 Task: Check current mortgage rates with a credit score of 760-779.
Action: Mouse moved to (744, 138)
Screenshot: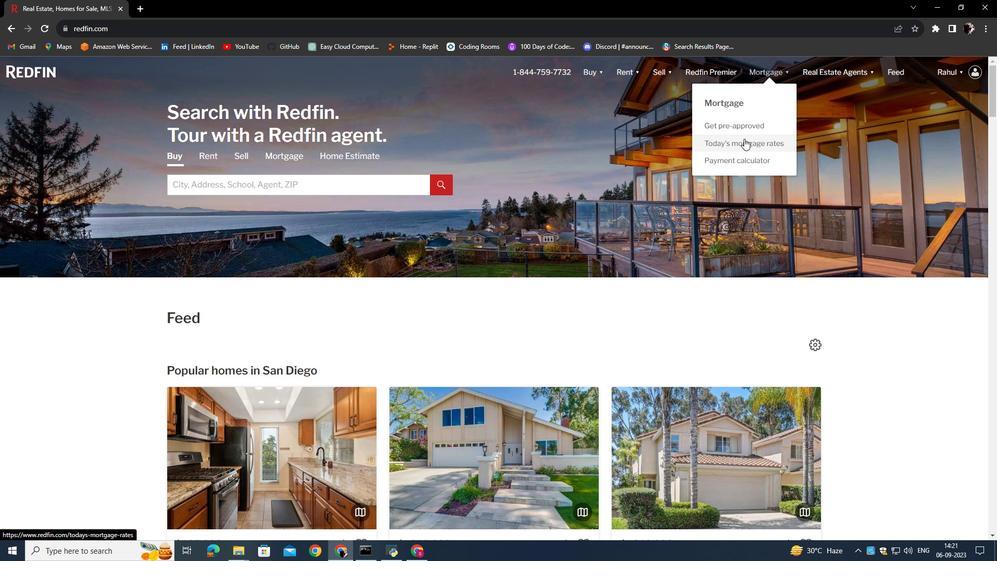 
Action: Mouse pressed left at (744, 138)
Screenshot: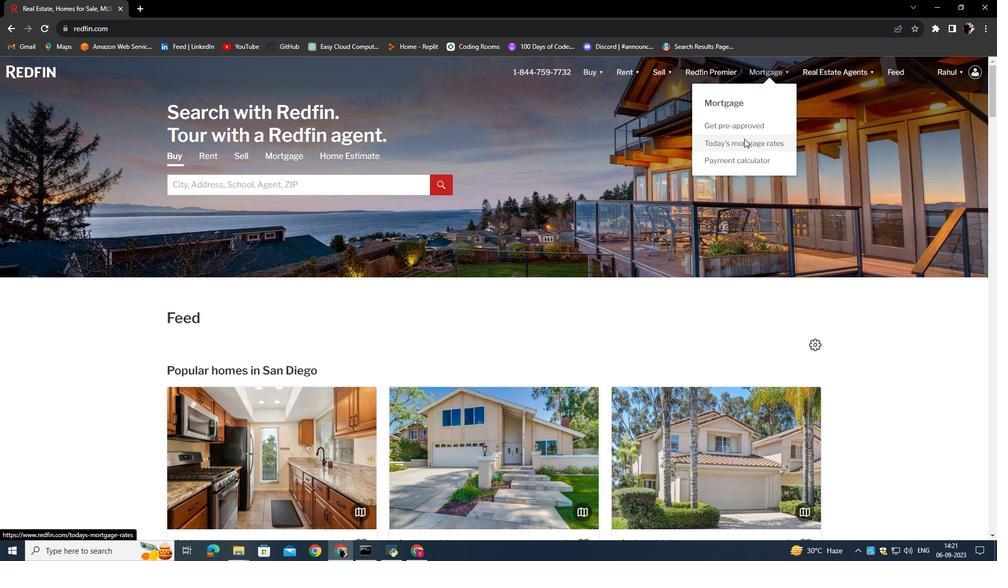 
Action: Mouse moved to (372, 277)
Screenshot: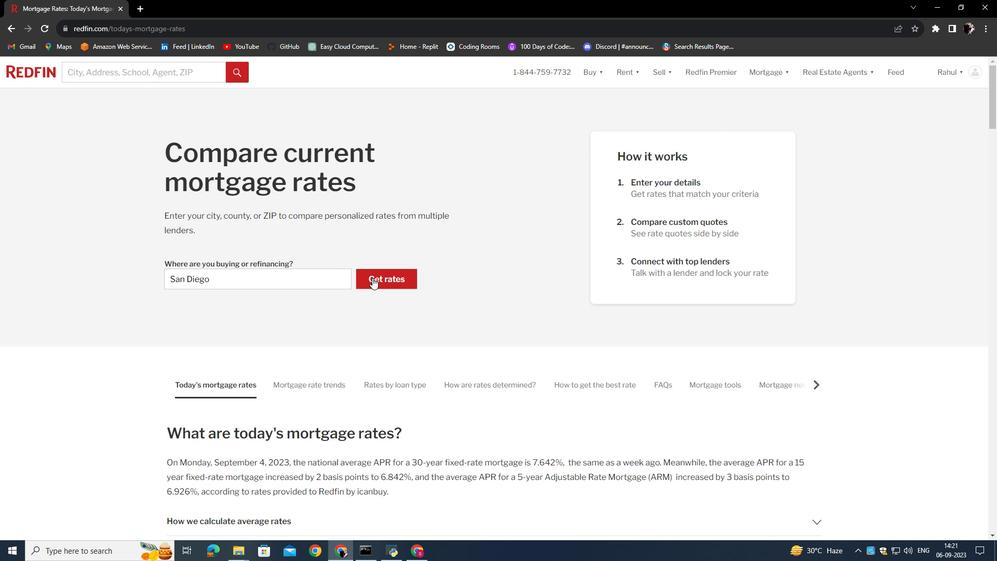 
Action: Mouse pressed left at (372, 277)
Screenshot: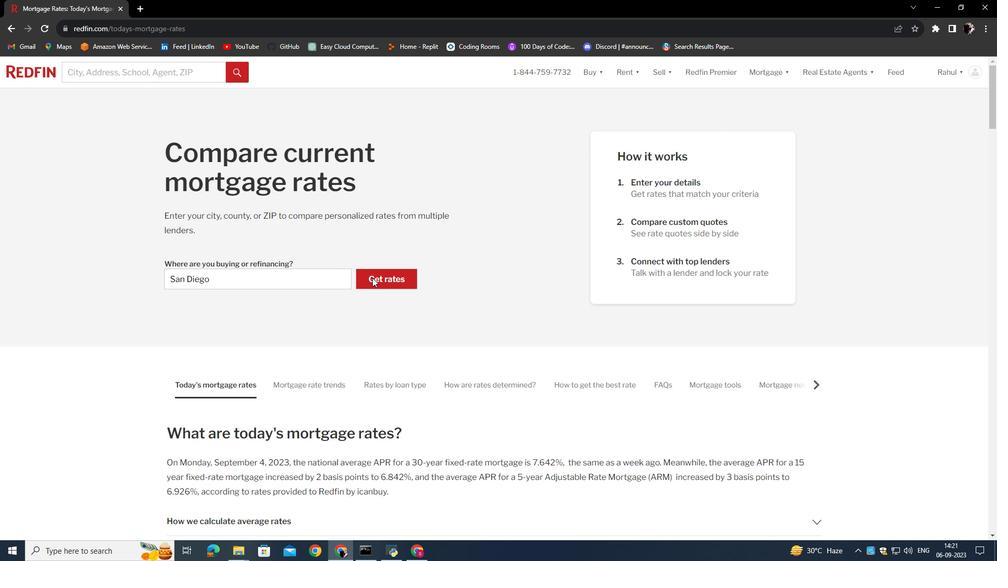 
Action: Mouse moved to (253, 357)
Screenshot: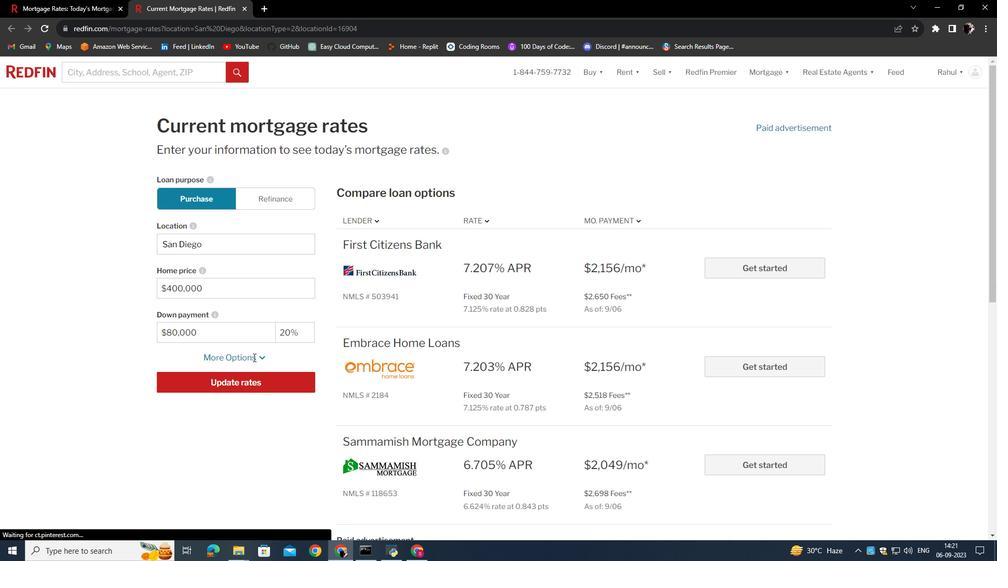 
Action: Mouse pressed left at (253, 357)
Screenshot: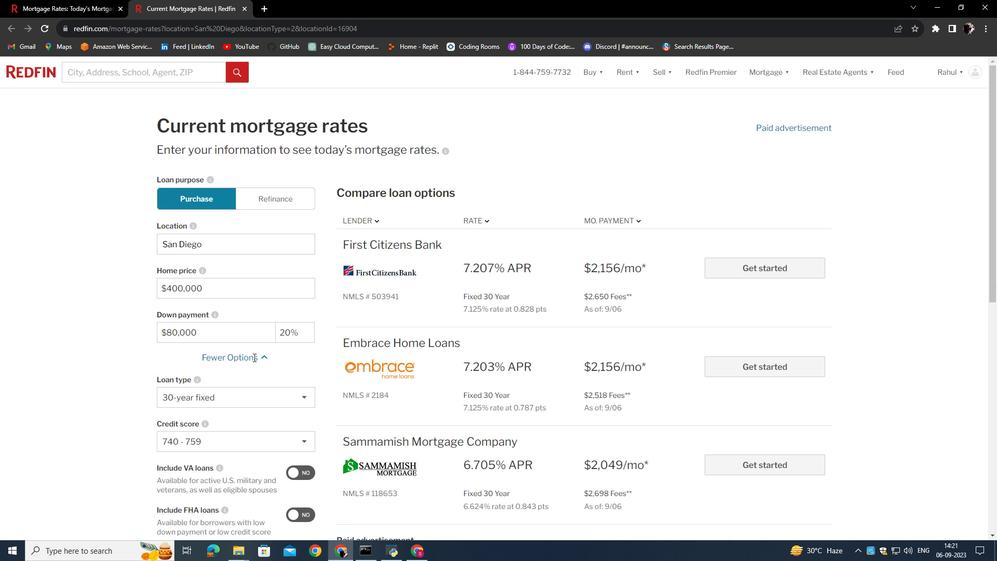 
Action: Mouse moved to (245, 438)
Screenshot: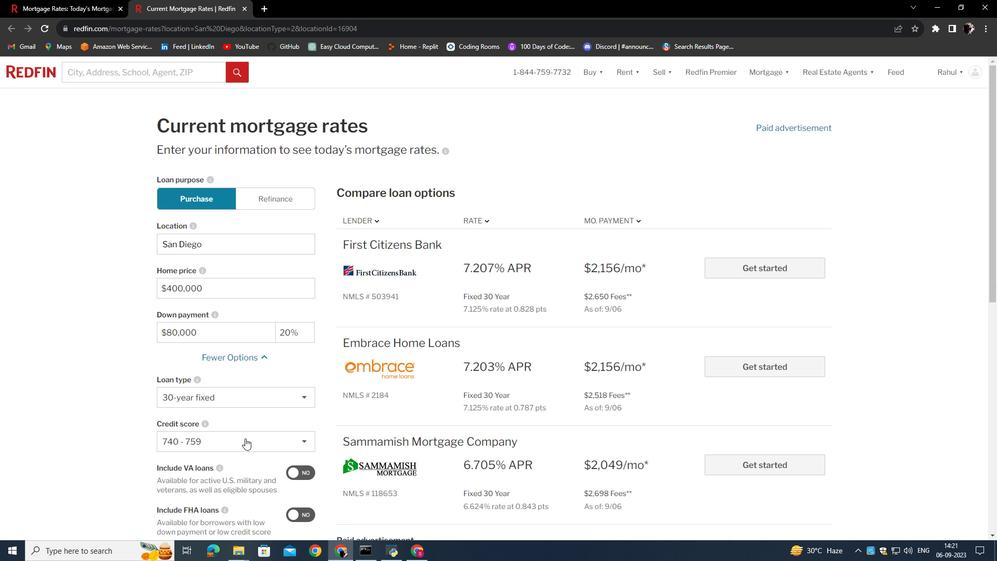 
Action: Mouse pressed left at (245, 438)
Screenshot: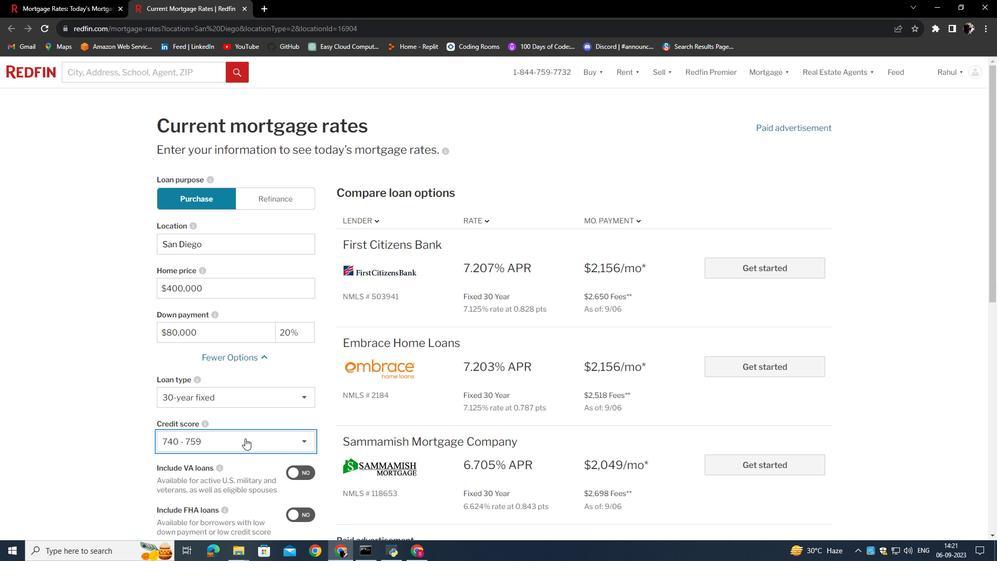 
Action: Mouse moved to (238, 480)
Screenshot: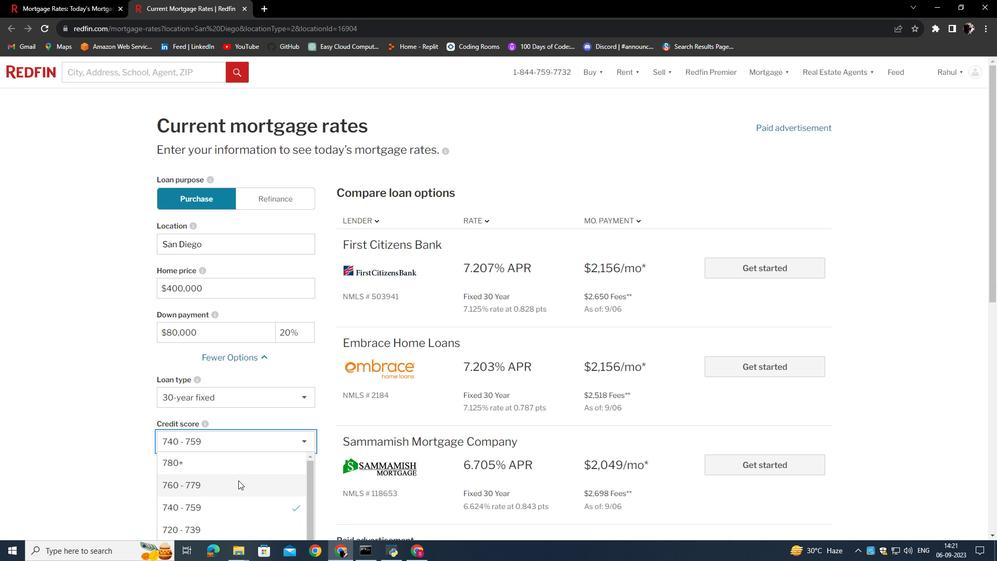 
Action: Mouse pressed left at (238, 480)
Screenshot: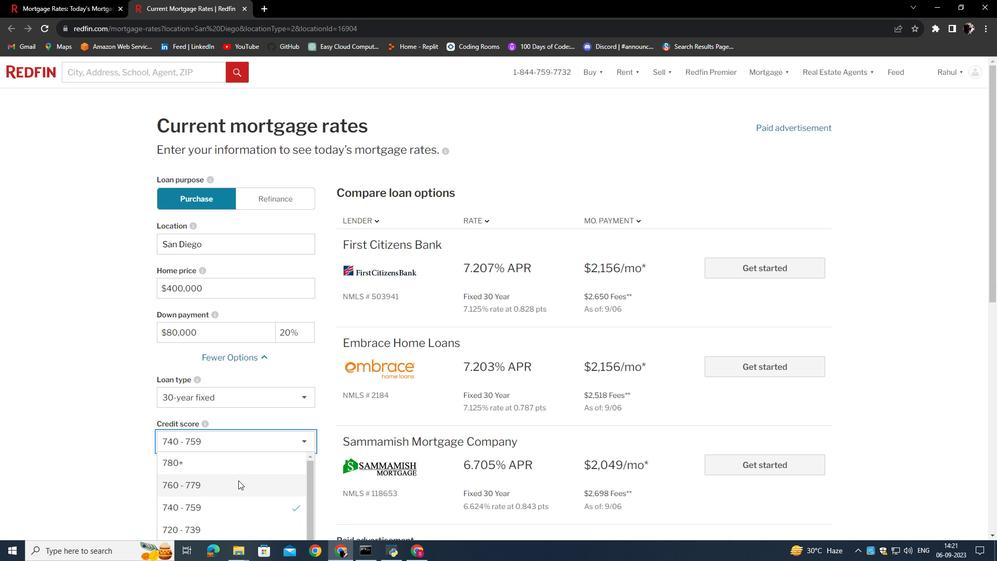 
Action: Mouse moved to (283, 402)
Screenshot: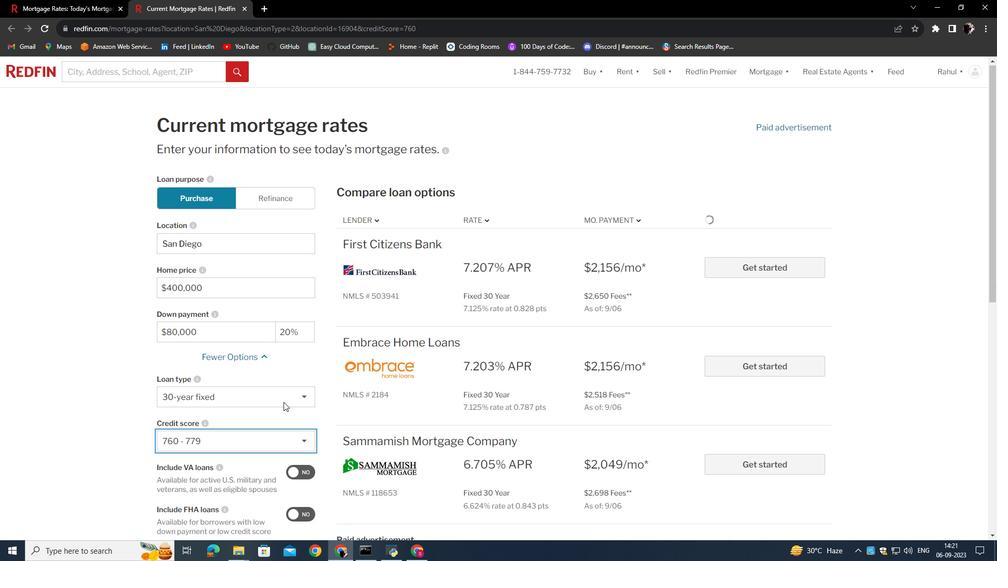 
Action: Mouse scrolled (283, 401) with delta (0, 0)
Screenshot: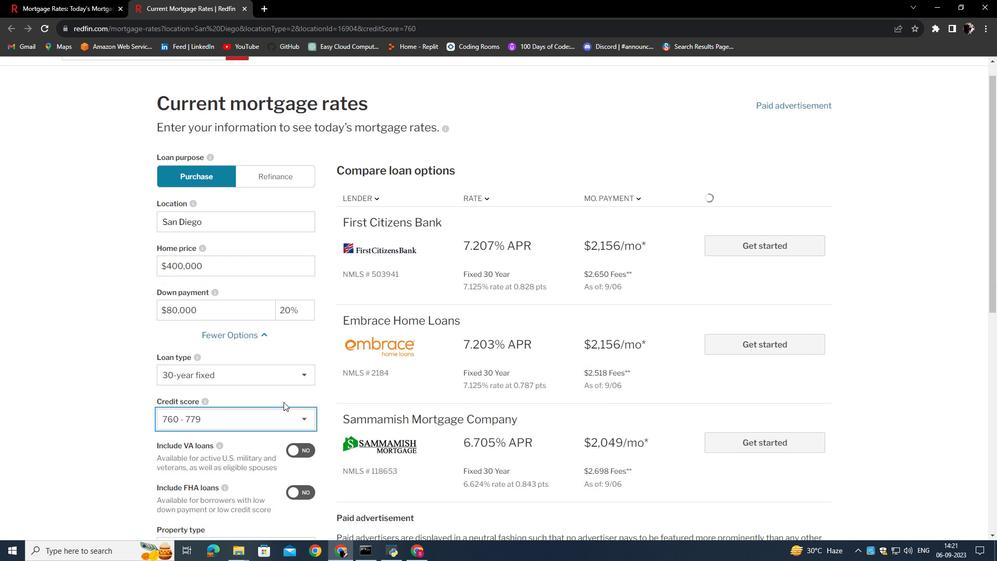 
Action: Mouse scrolled (283, 401) with delta (0, 0)
Screenshot: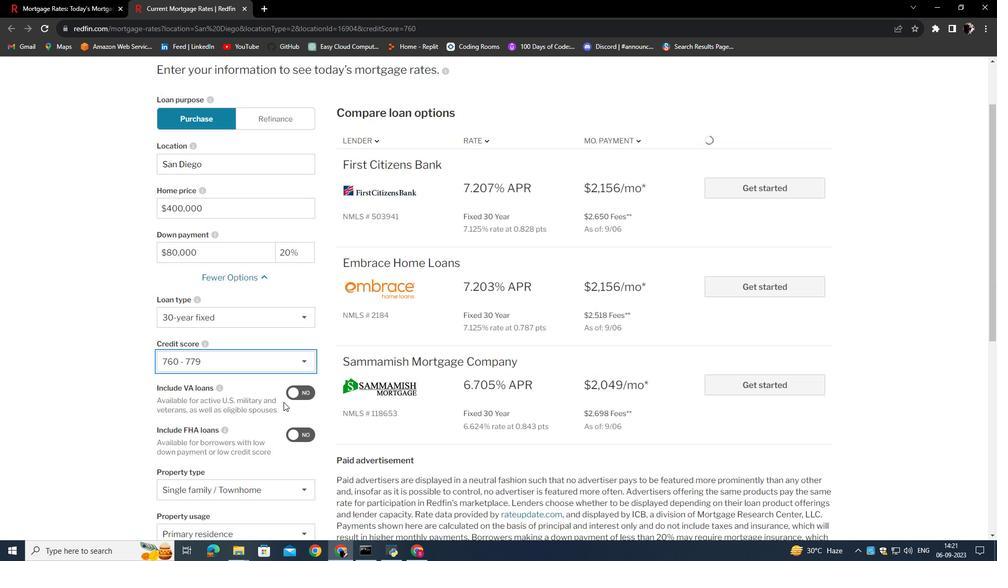 
Action: Mouse scrolled (283, 401) with delta (0, 0)
Screenshot: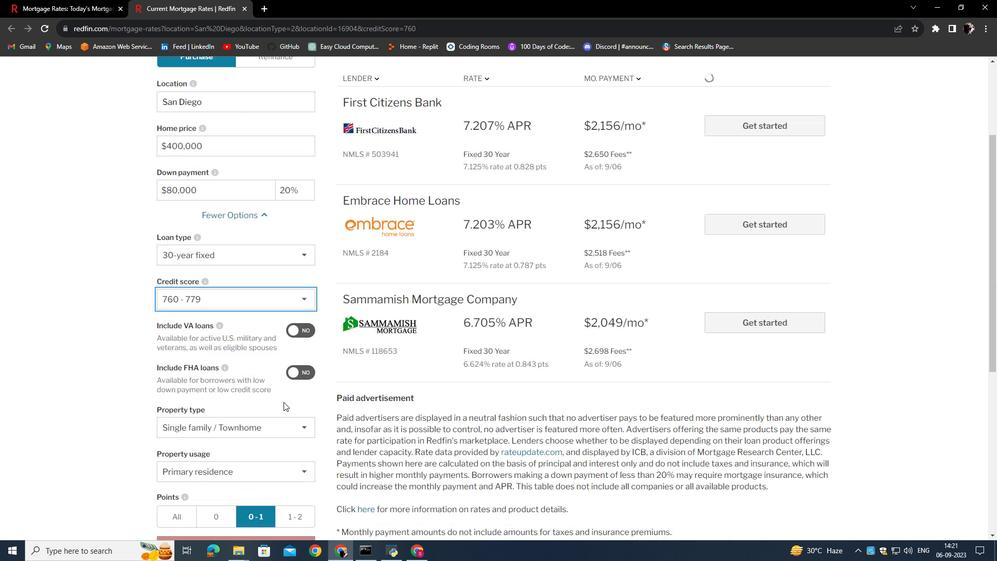 
Action: Mouse scrolled (283, 401) with delta (0, 0)
Screenshot: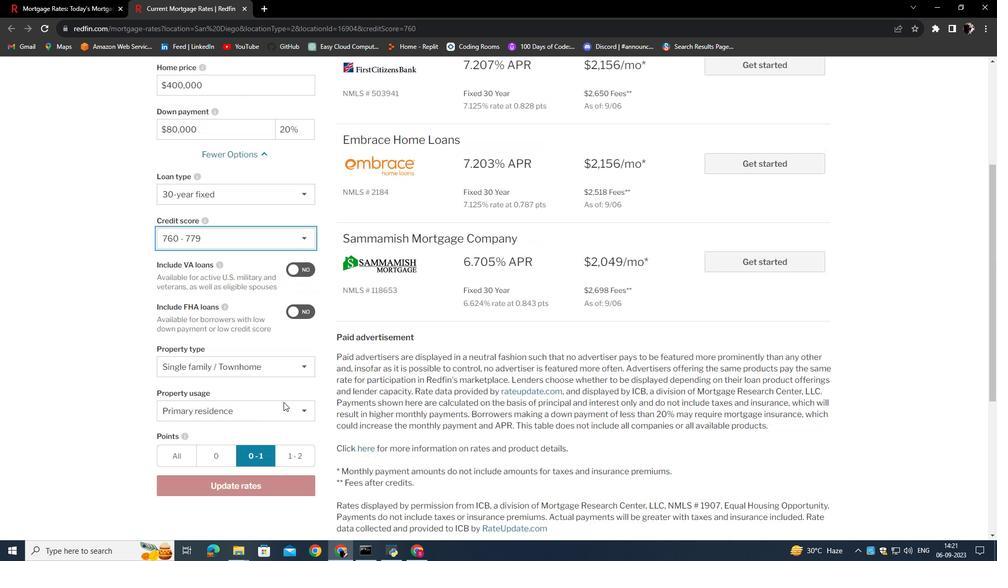 
Action: Mouse scrolled (283, 401) with delta (0, 0)
Screenshot: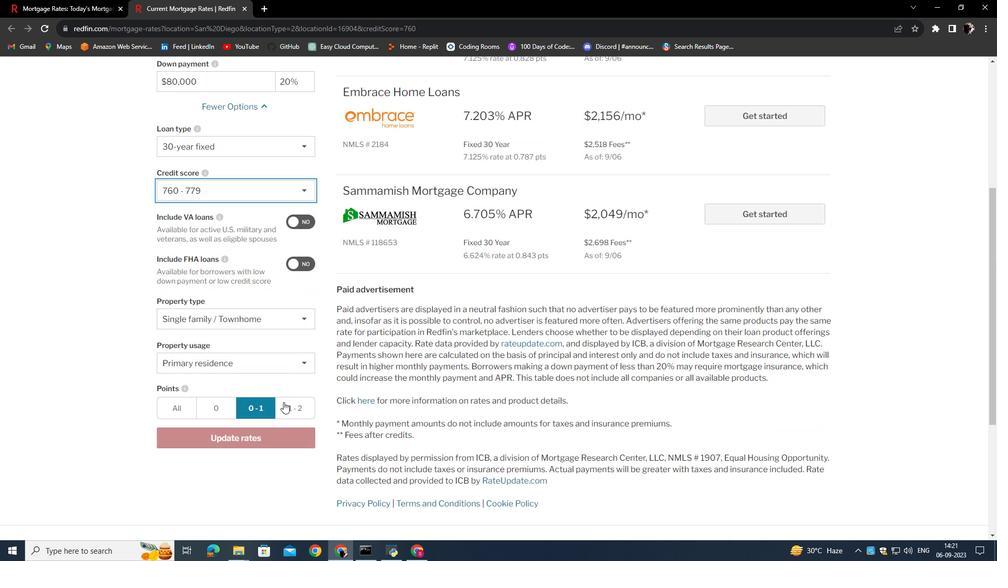 
Action: Mouse moved to (260, 429)
Screenshot: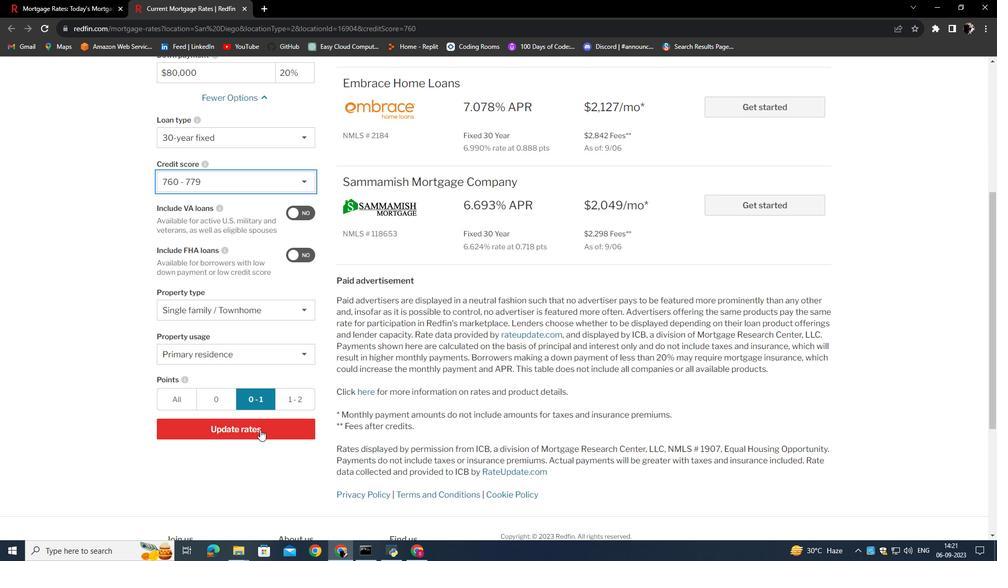
Action: Mouse pressed left at (260, 429)
Screenshot: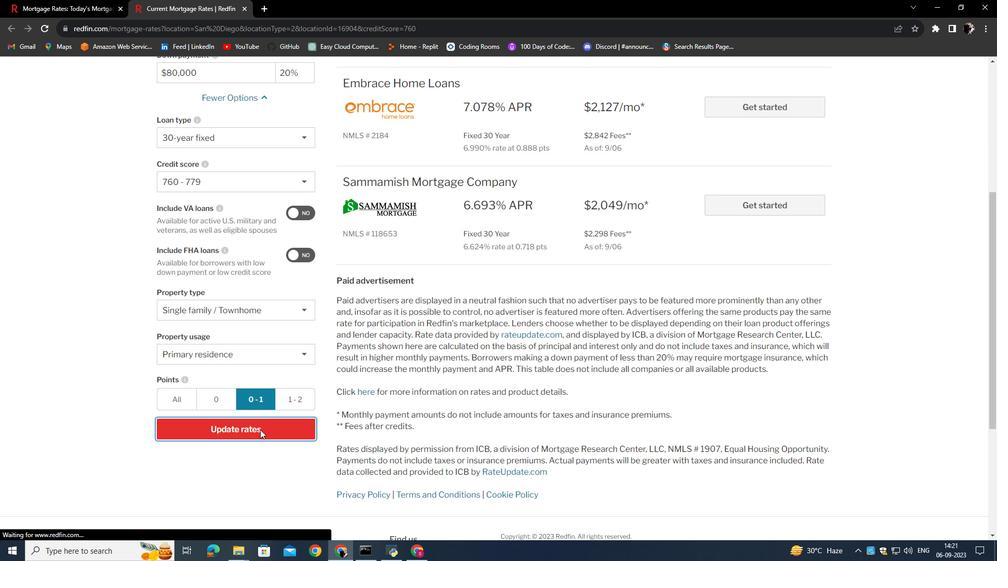 
Action: Mouse moved to (643, 345)
Screenshot: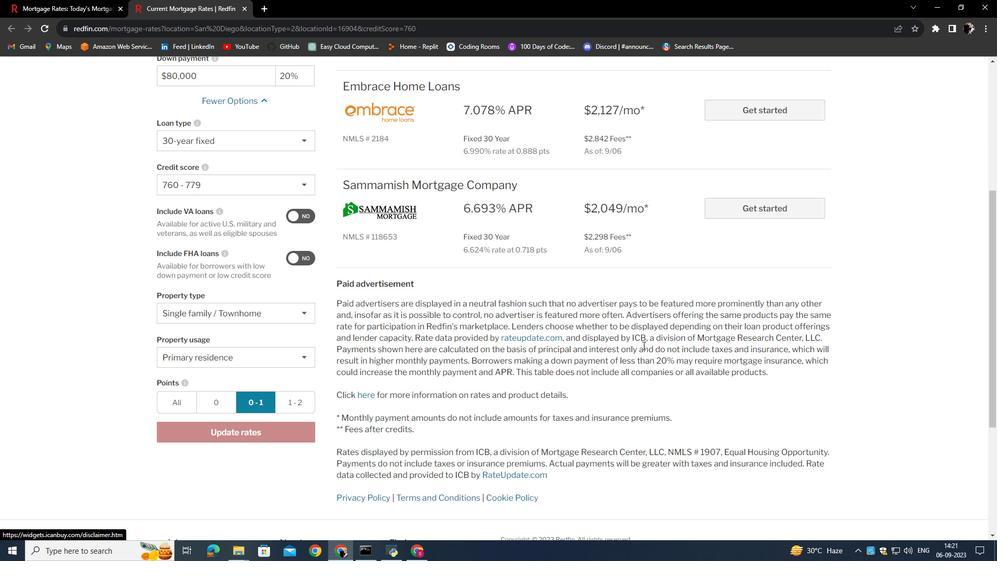 
Action: Mouse scrolled (643, 345) with delta (0, 0)
Screenshot: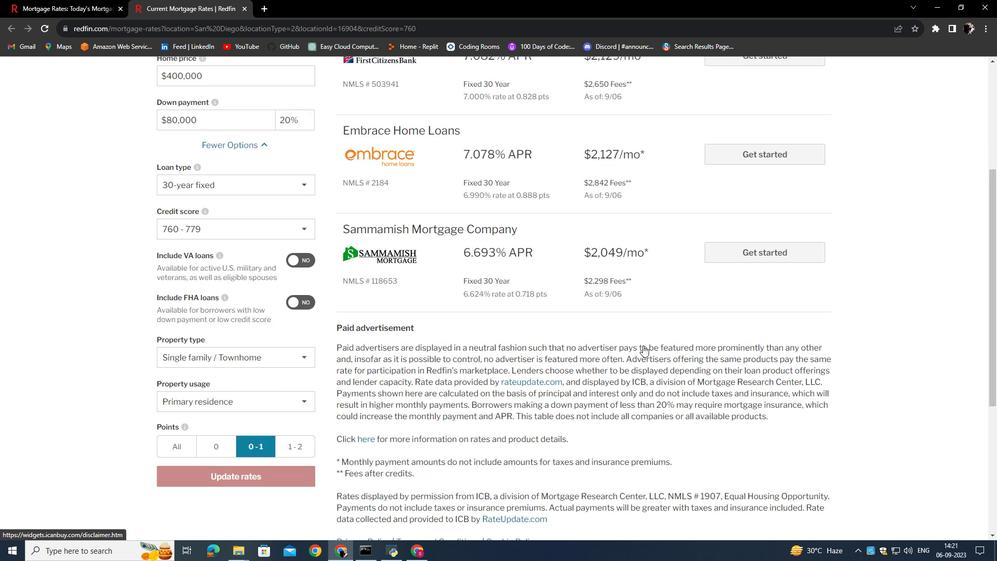 
Action: Mouse scrolled (643, 345) with delta (0, 0)
Screenshot: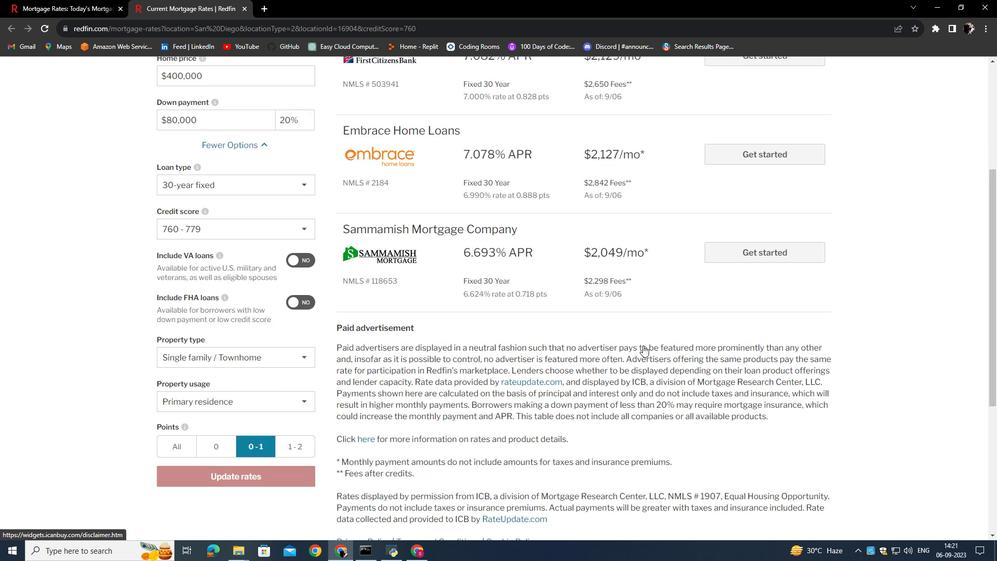 
Action: Mouse scrolled (643, 345) with delta (0, 0)
Screenshot: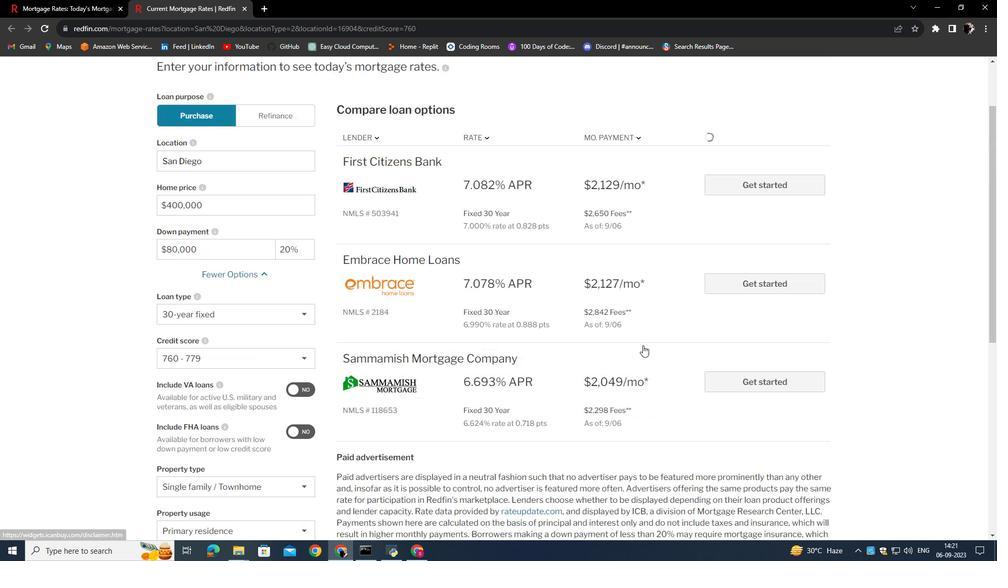 
Action: Mouse scrolled (643, 345) with delta (0, 0)
Screenshot: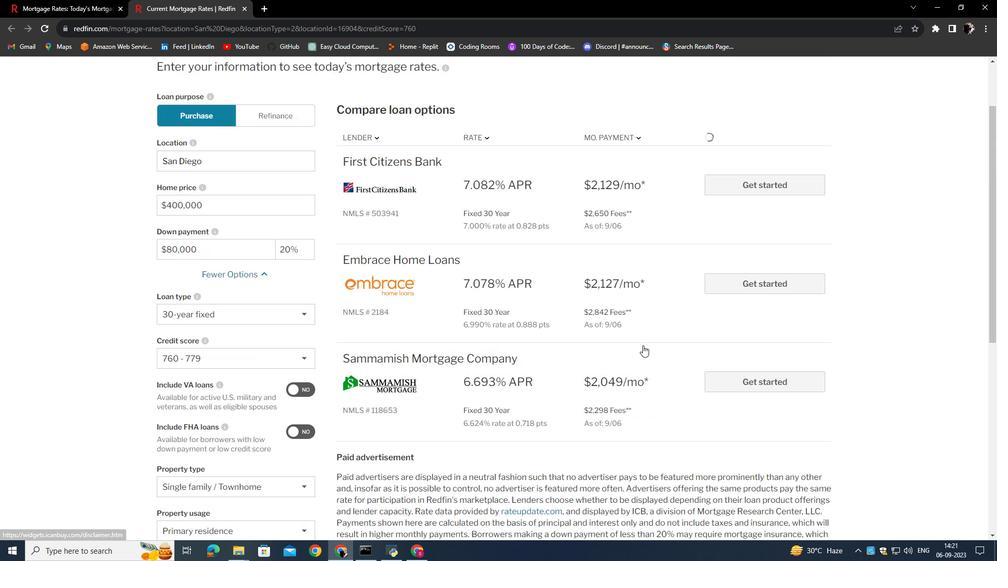 
